Task: Enable the video filter "Direct3D9 deinterlace filter" in the video filter module.
Action: Mouse moved to (95, 12)
Screenshot: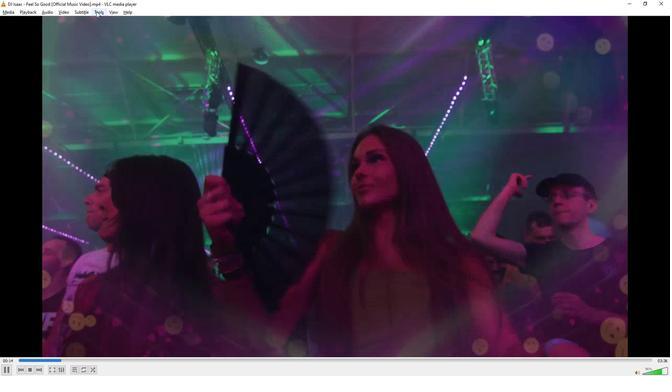 
Action: Mouse pressed left at (95, 12)
Screenshot: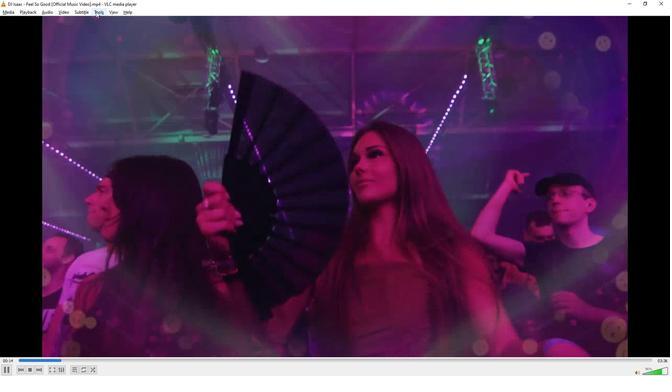 
Action: Mouse moved to (115, 95)
Screenshot: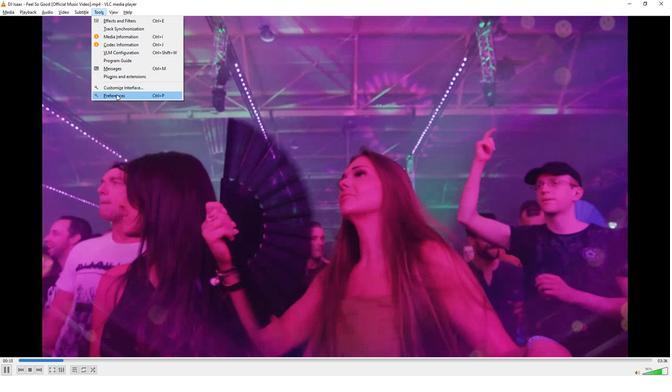 
Action: Mouse pressed left at (115, 95)
Screenshot: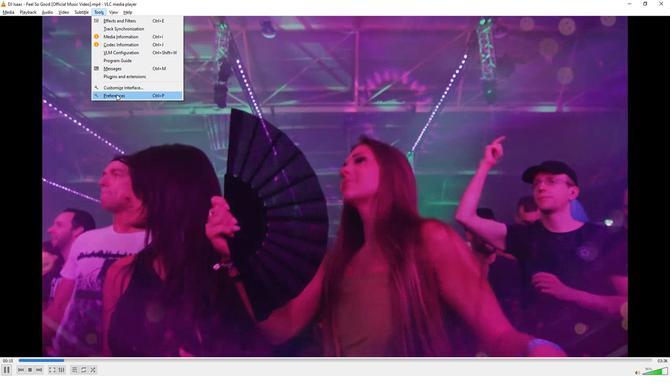 
Action: Mouse moved to (149, 295)
Screenshot: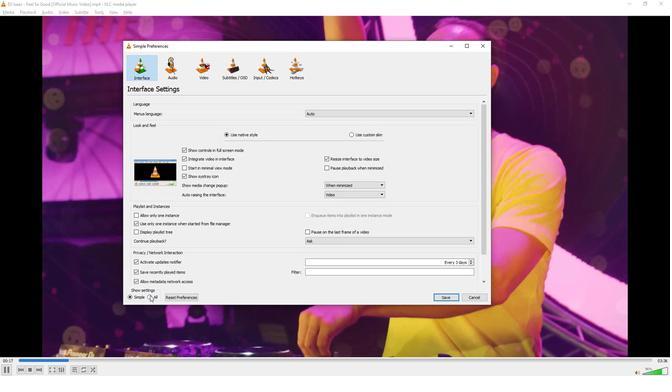 
Action: Mouse pressed left at (149, 295)
Screenshot: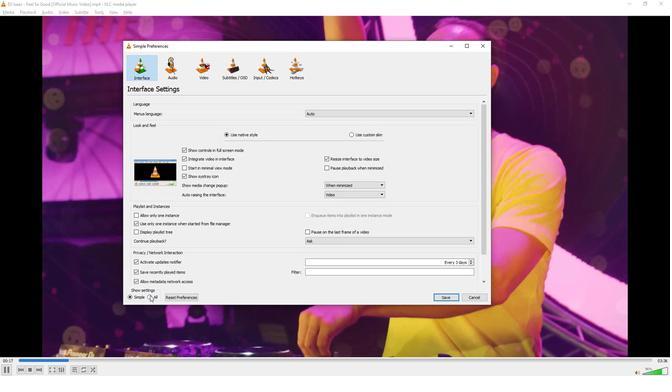 
Action: Mouse moved to (165, 251)
Screenshot: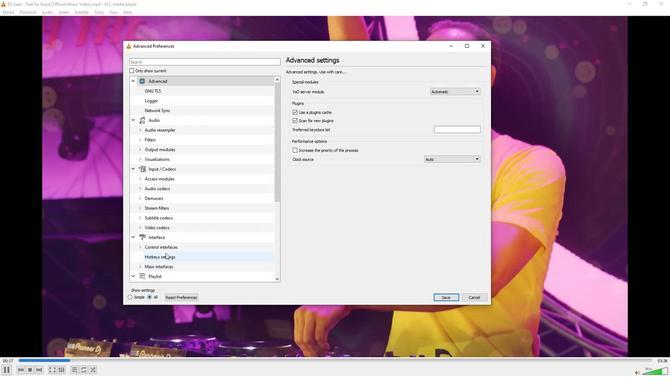 
Action: Mouse scrolled (165, 251) with delta (0, 0)
Screenshot: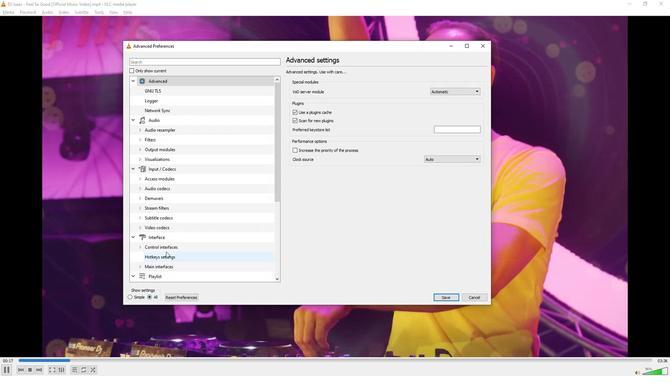 
Action: Mouse scrolled (165, 251) with delta (0, 0)
Screenshot: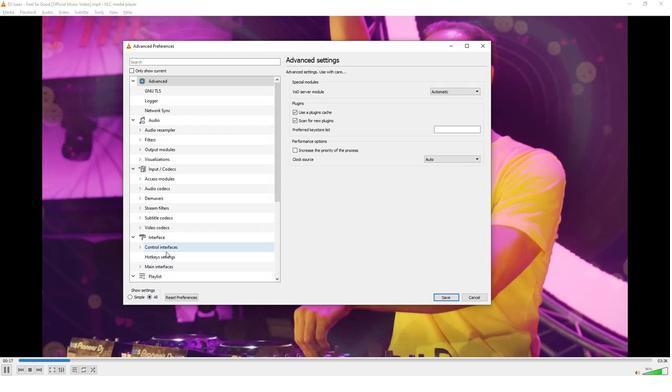 
Action: Mouse scrolled (165, 251) with delta (0, 0)
Screenshot: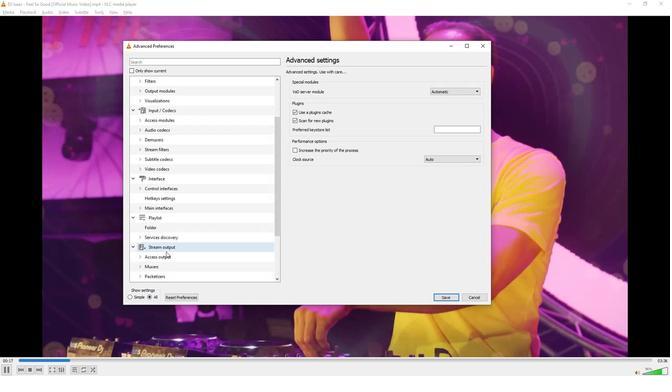
Action: Mouse scrolled (165, 251) with delta (0, 0)
Screenshot: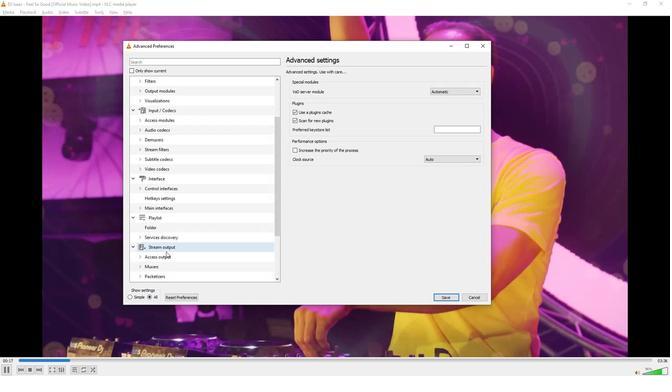 
Action: Mouse scrolled (165, 251) with delta (0, 0)
Screenshot: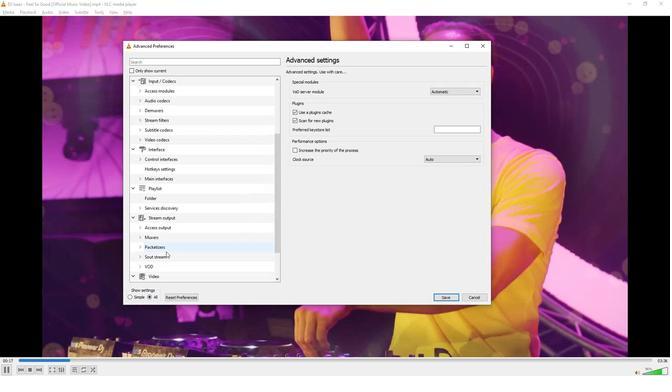 
Action: Mouse moved to (165, 251)
Screenshot: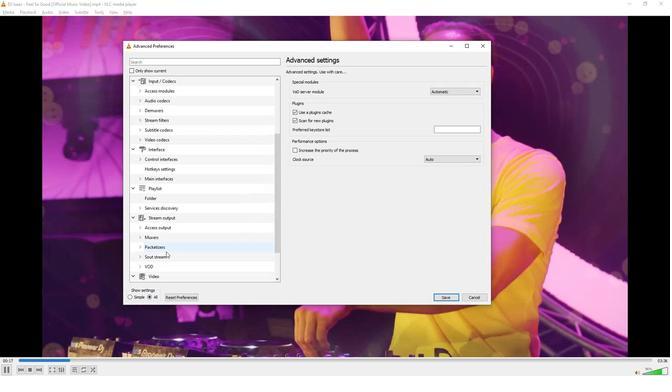 
Action: Mouse scrolled (165, 251) with delta (0, 0)
Screenshot: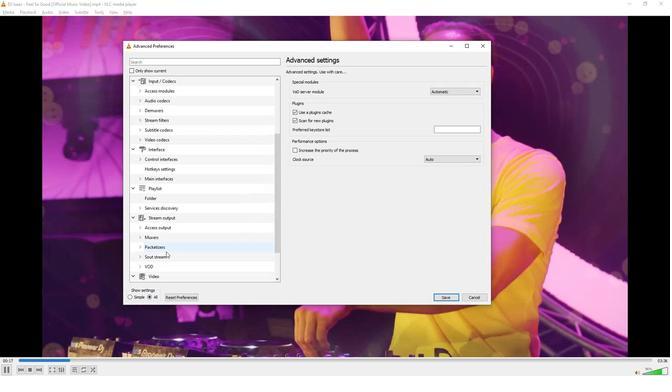 
Action: Mouse scrolled (165, 251) with delta (0, 0)
Screenshot: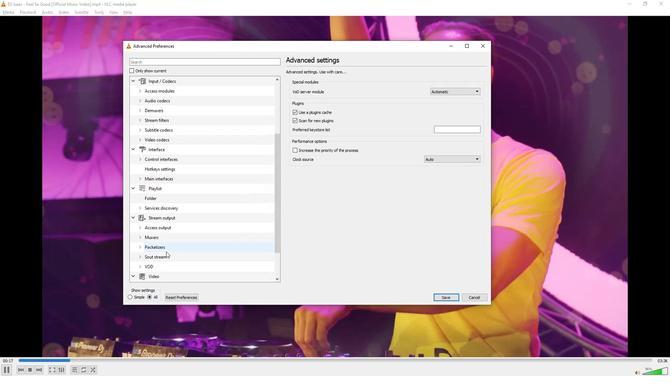 
Action: Mouse pressed left at (165, 251)
Screenshot: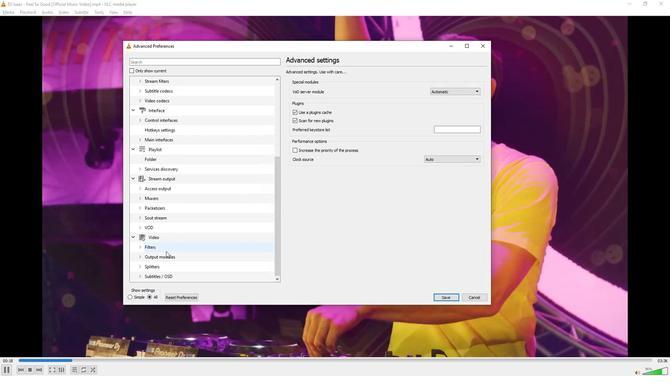 
Action: Mouse moved to (387, 265)
Screenshot: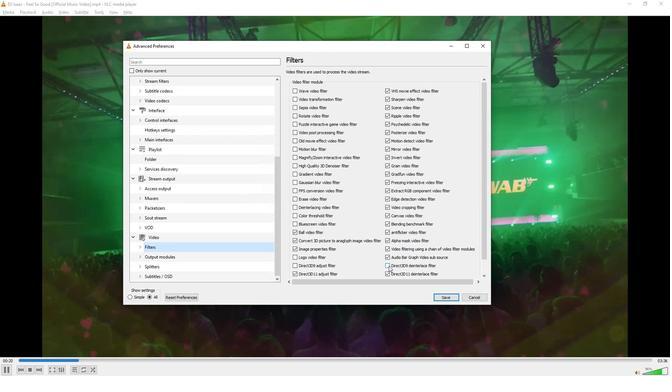 
Action: Mouse pressed left at (387, 265)
Screenshot: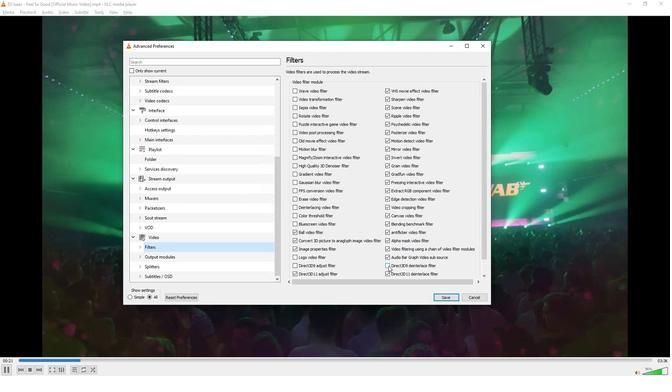 
Action: Mouse moved to (320, 206)
Screenshot: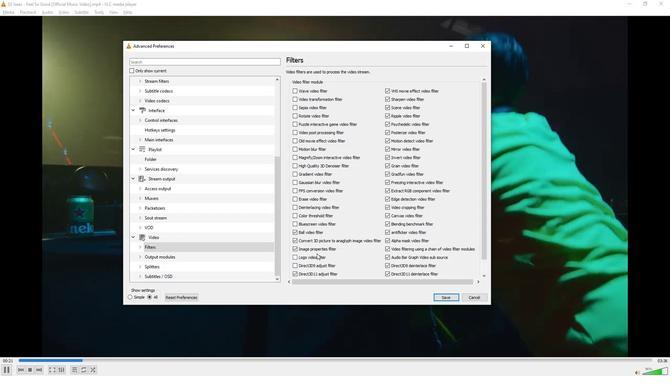 
